 Task: Create a task  Integrate website with a new video conferencing system , assign it to team member softage.5@softage.net in the project BrainBoost and update the status of the task to  At Risk , set the priority of the task to Medium
Action: Mouse moved to (68, 44)
Screenshot: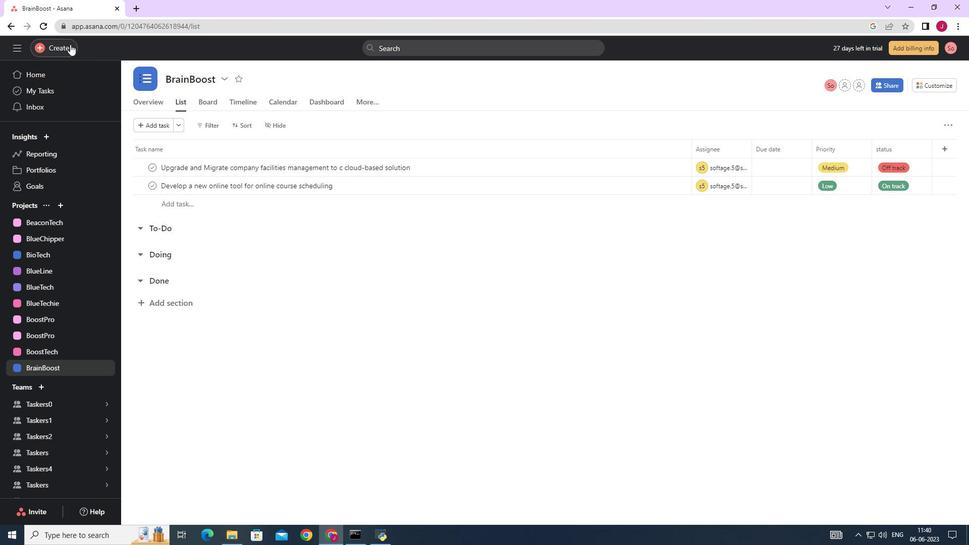 
Action: Mouse pressed left at (68, 44)
Screenshot: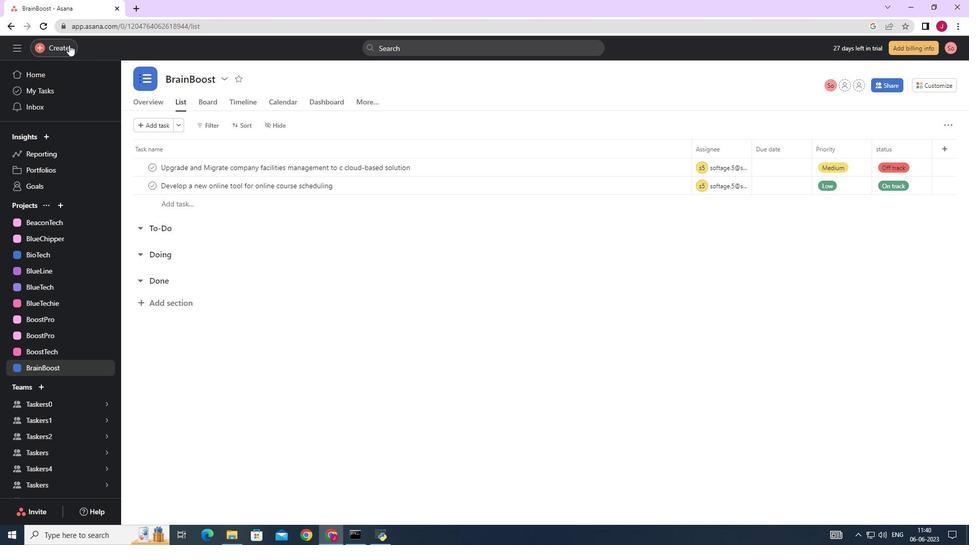
Action: Mouse moved to (110, 51)
Screenshot: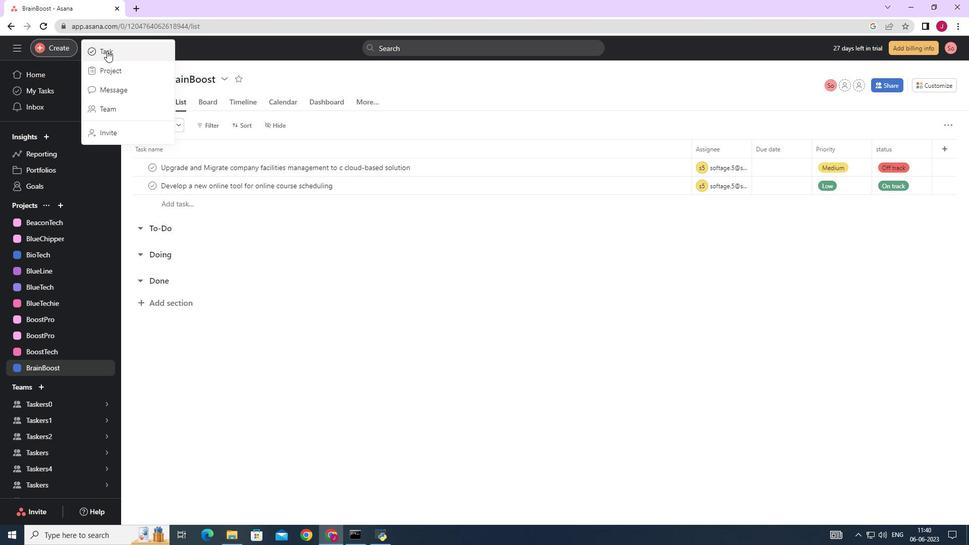 
Action: Mouse pressed left at (110, 51)
Screenshot: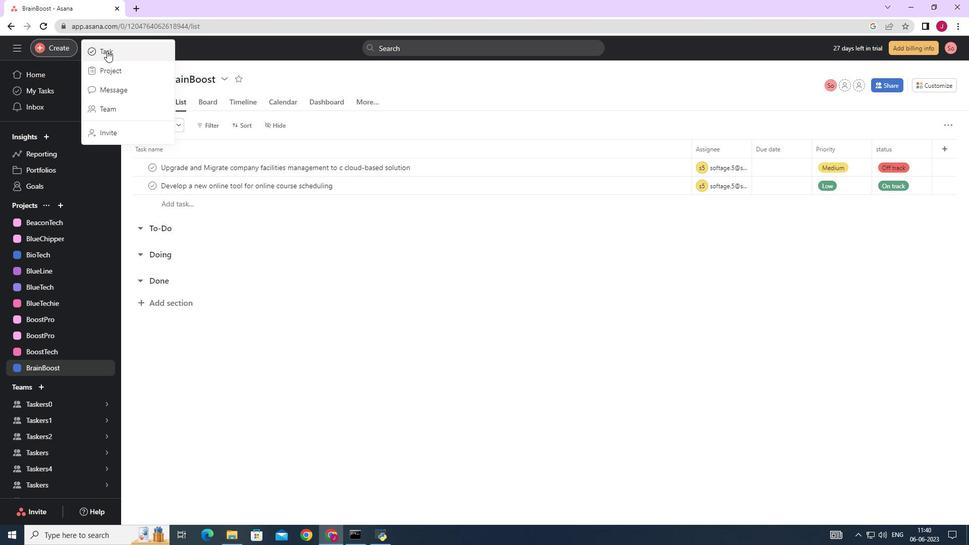 
Action: Mouse moved to (770, 335)
Screenshot: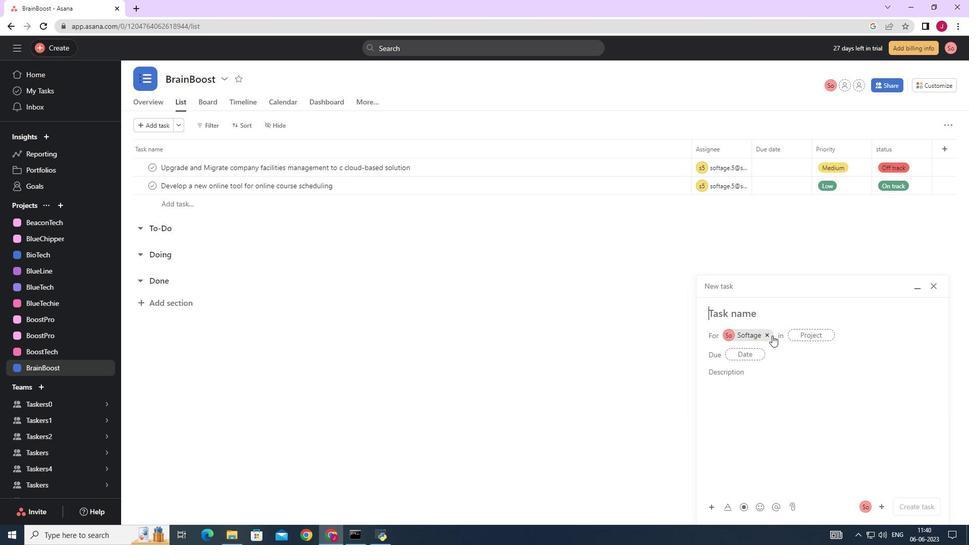 
Action: Mouse pressed left at (770, 335)
Screenshot: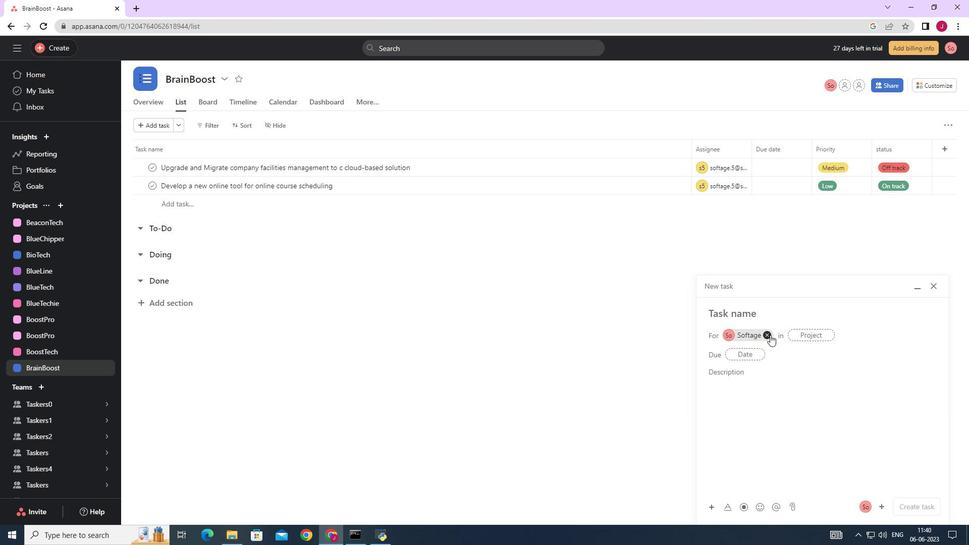 
Action: Mouse moved to (751, 311)
Screenshot: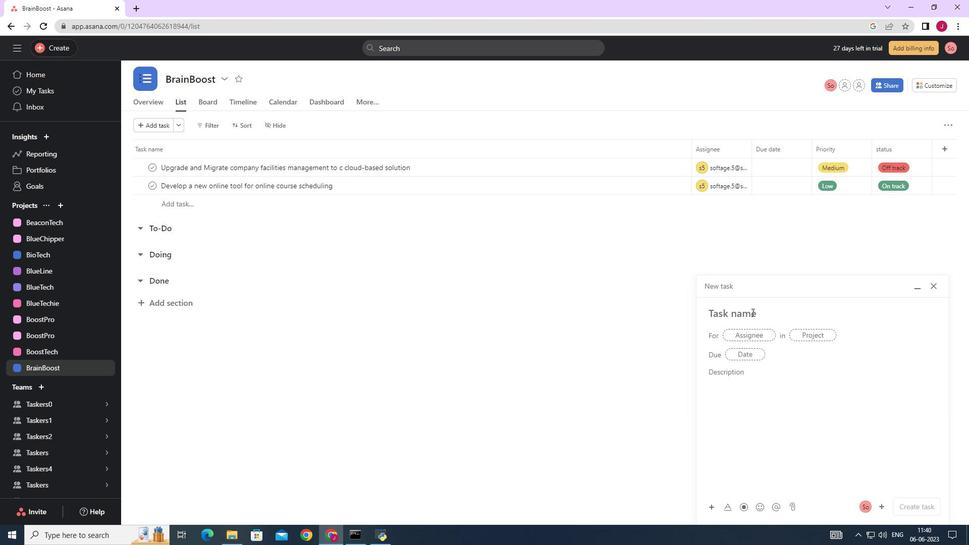 
Action: Mouse pressed left at (751, 311)
Screenshot: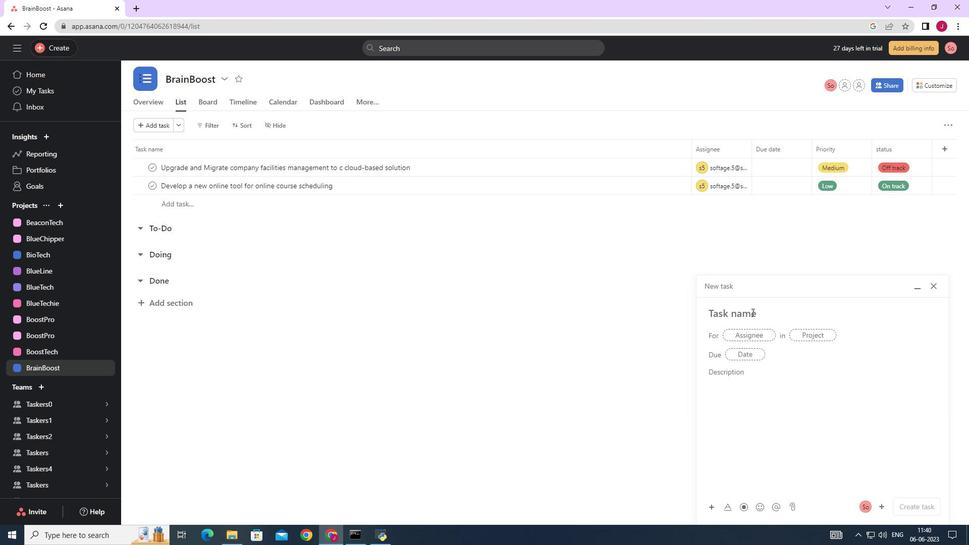 
Action: Key pressed <Key.caps_lock>I<Key.caps_lock>ntegrate<Key.space>website<Key.space>with<Key.space>a<Key.space>new<Key.space>cideo<Key.space><Key.backspace><Key.backspace><Key.backspace><Key.backspace><Key.backspace><Key.backspace>video<Key.space>conferencing<Key.space>system
Screenshot: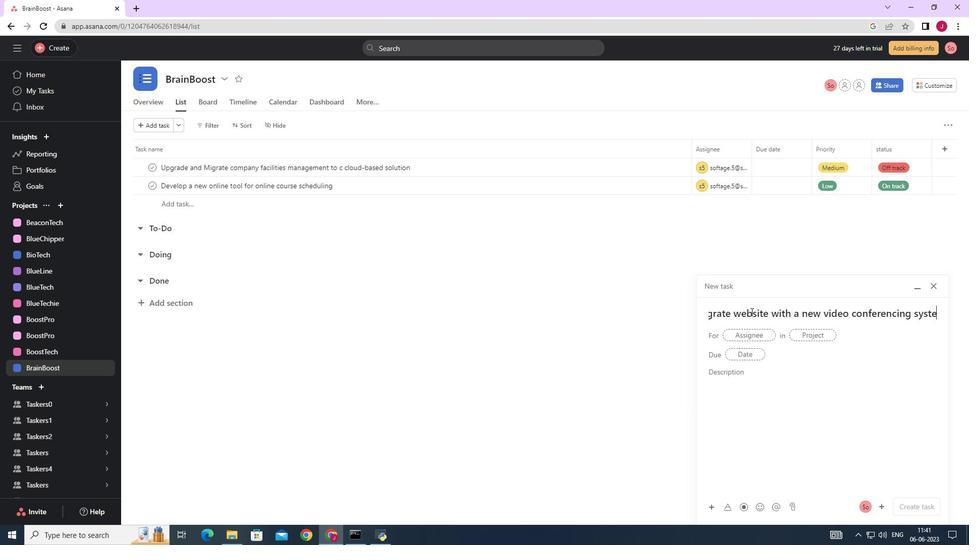 
Action: Mouse moved to (752, 331)
Screenshot: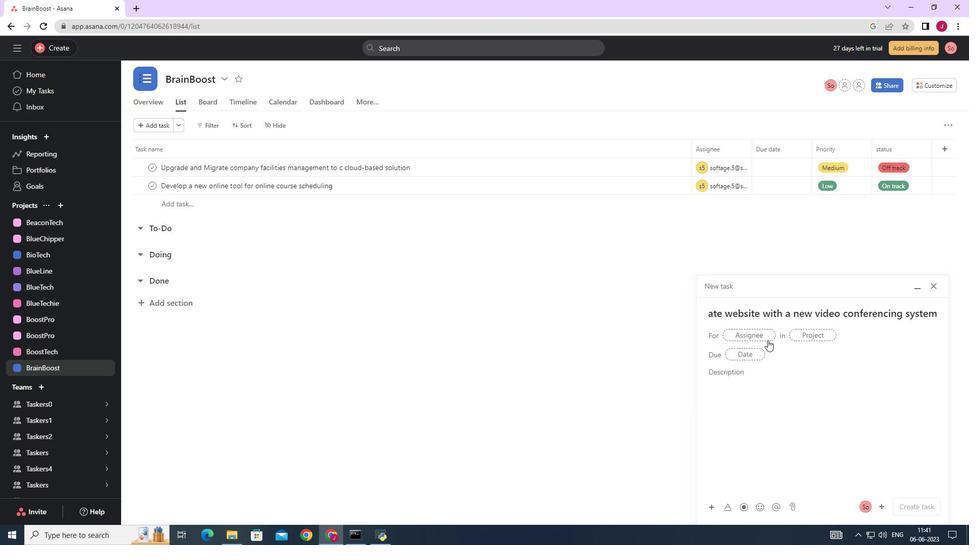
Action: Mouse pressed left at (752, 331)
Screenshot: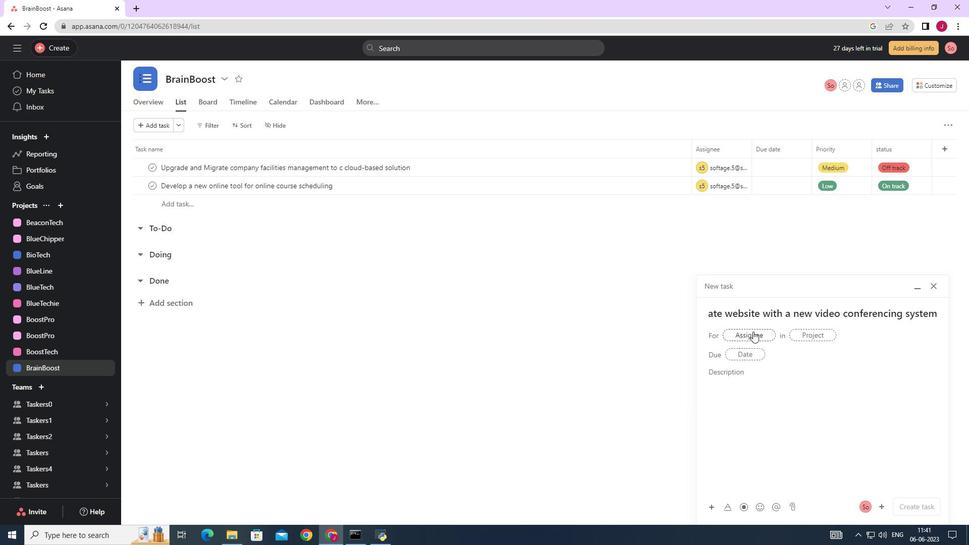 
Action: Key pressed softage.5
Screenshot: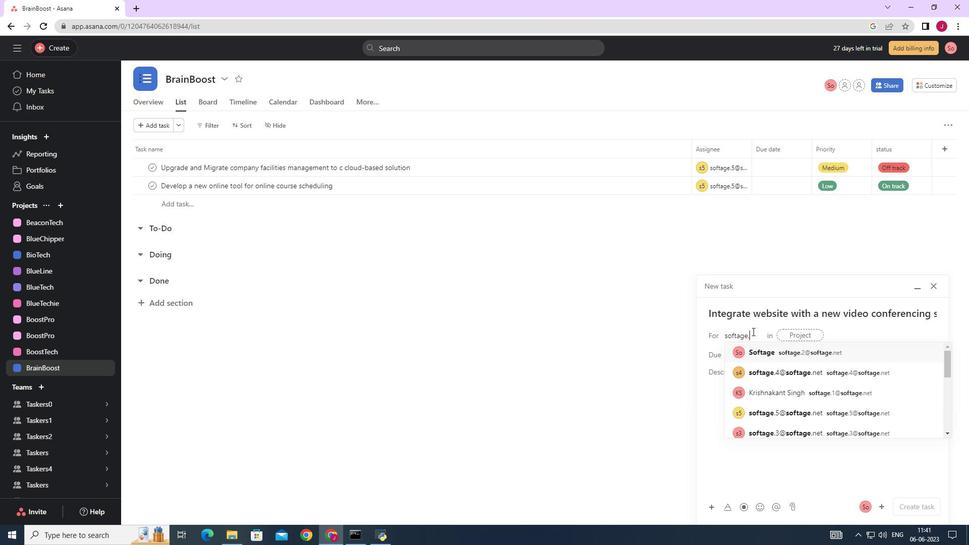 
Action: Mouse moved to (775, 349)
Screenshot: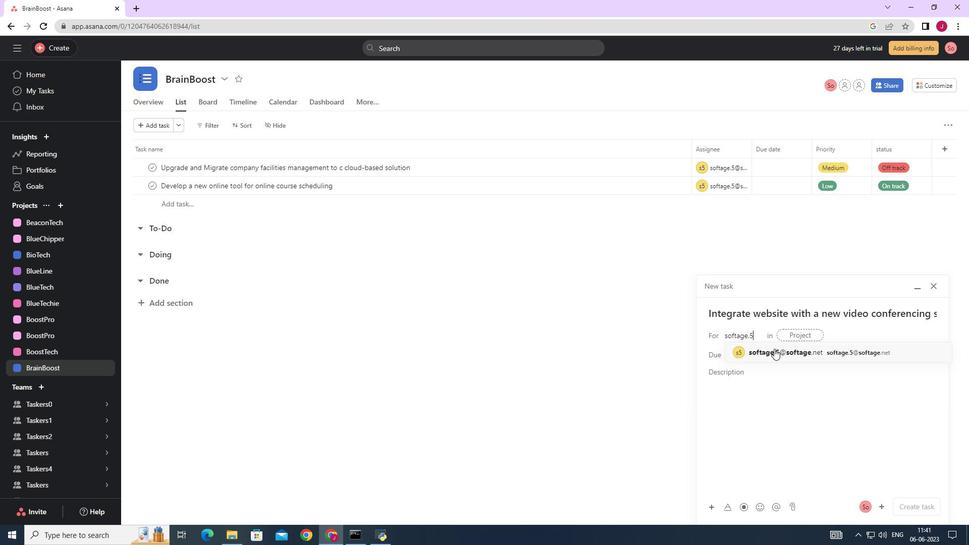 
Action: Mouse pressed left at (775, 349)
Screenshot: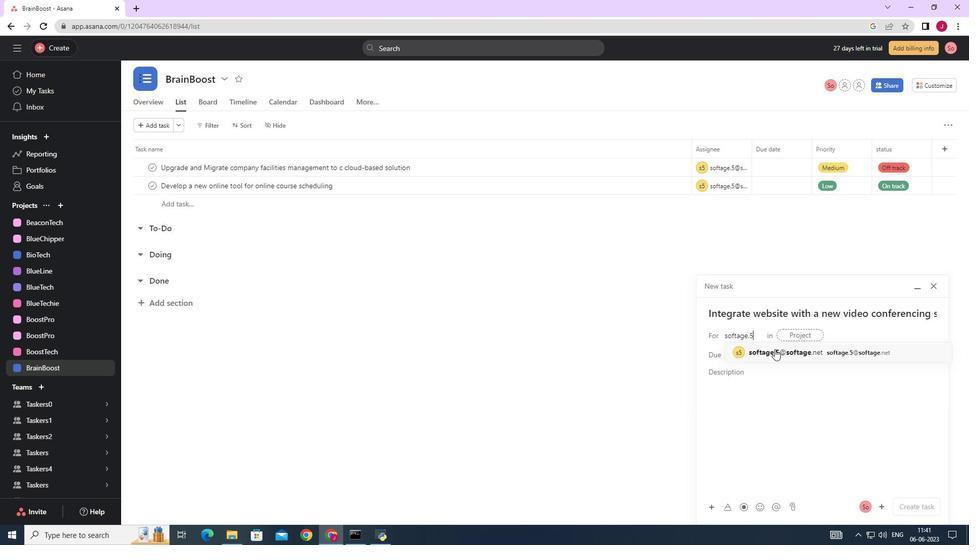 
Action: Mouse moved to (639, 355)
Screenshot: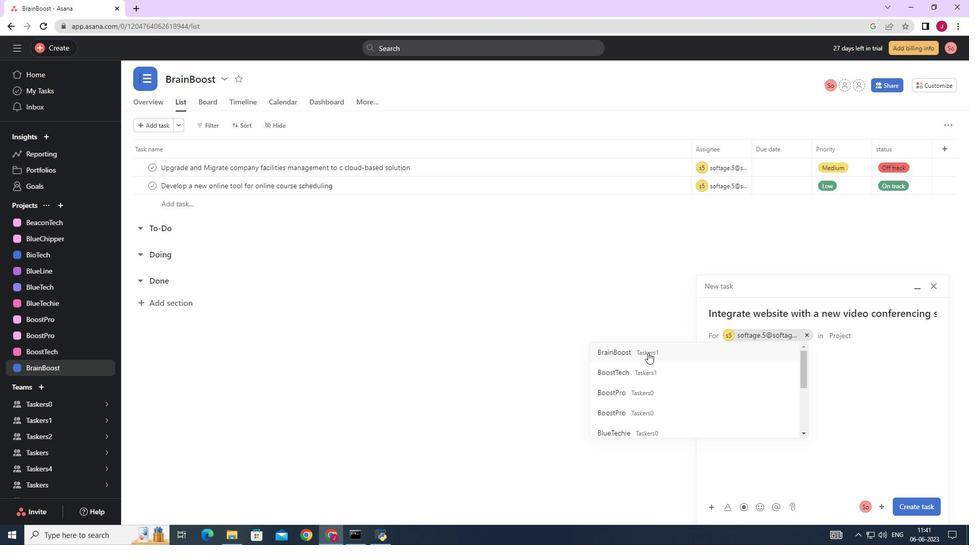 
Action: Mouse pressed left at (639, 355)
Screenshot: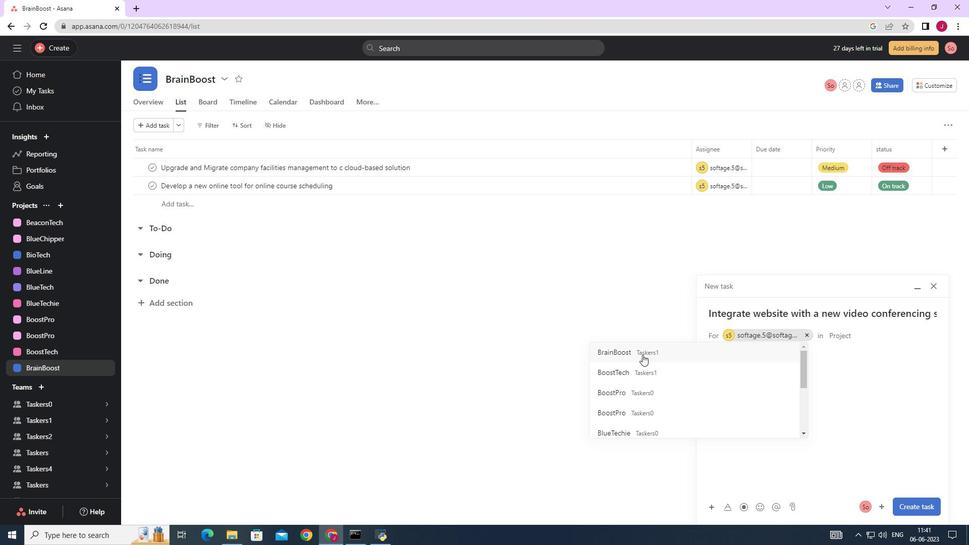 
Action: Mouse moved to (752, 374)
Screenshot: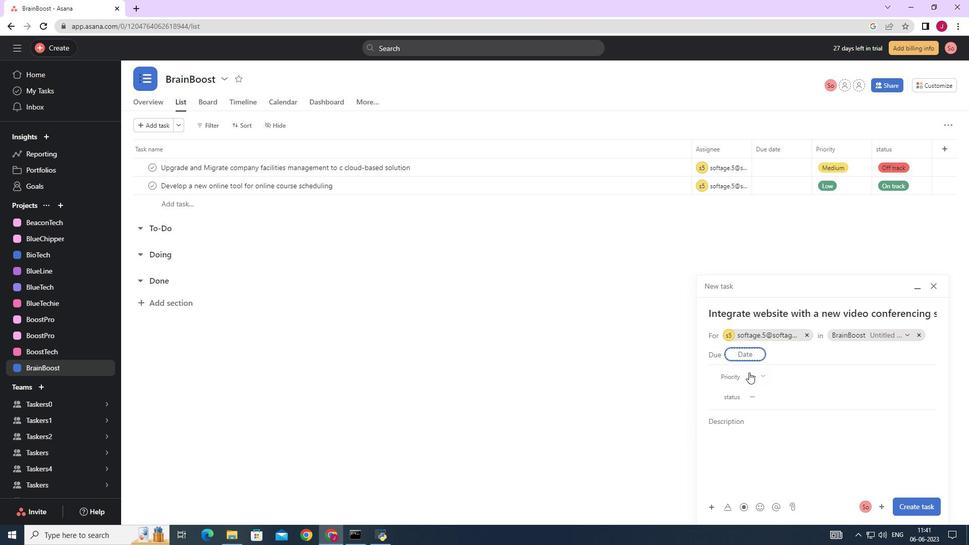 
Action: Mouse pressed left at (752, 374)
Screenshot: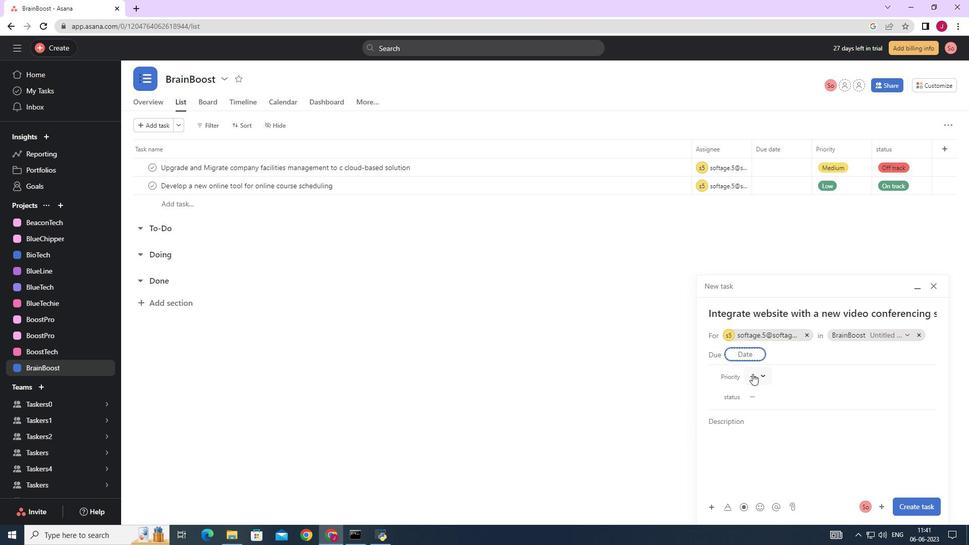
Action: Mouse moved to (784, 427)
Screenshot: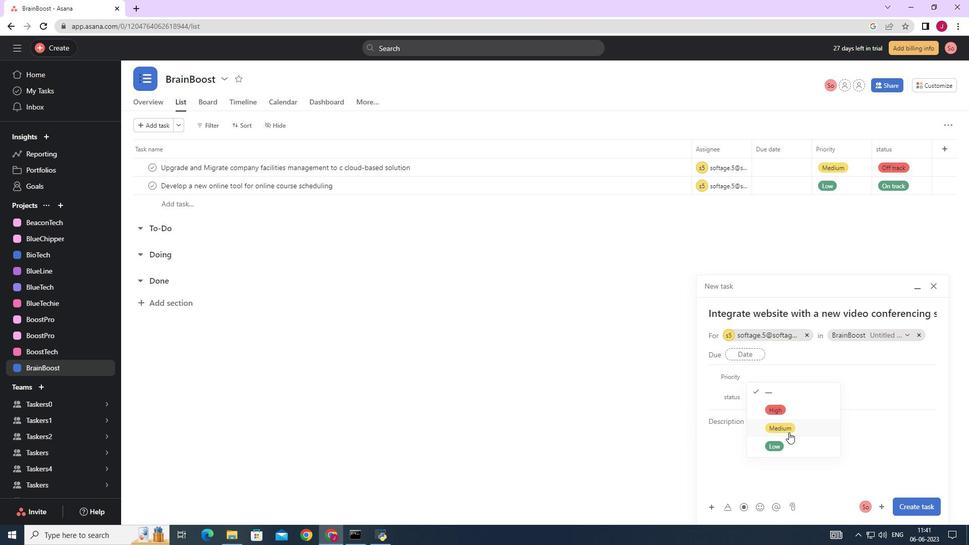 
Action: Mouse pressed left at (784, 427)
Screenshot: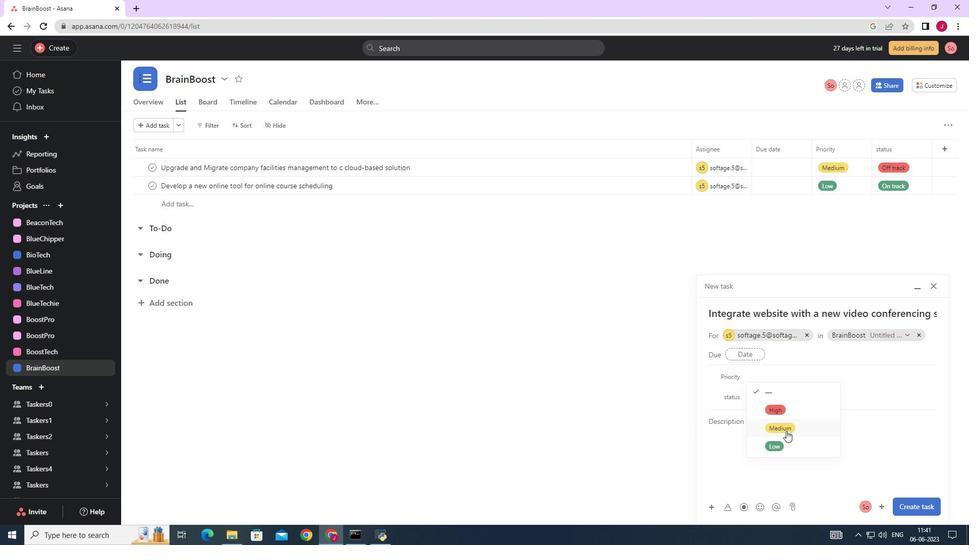 
Action: Mouse moved to (764, 397)
Screenshot: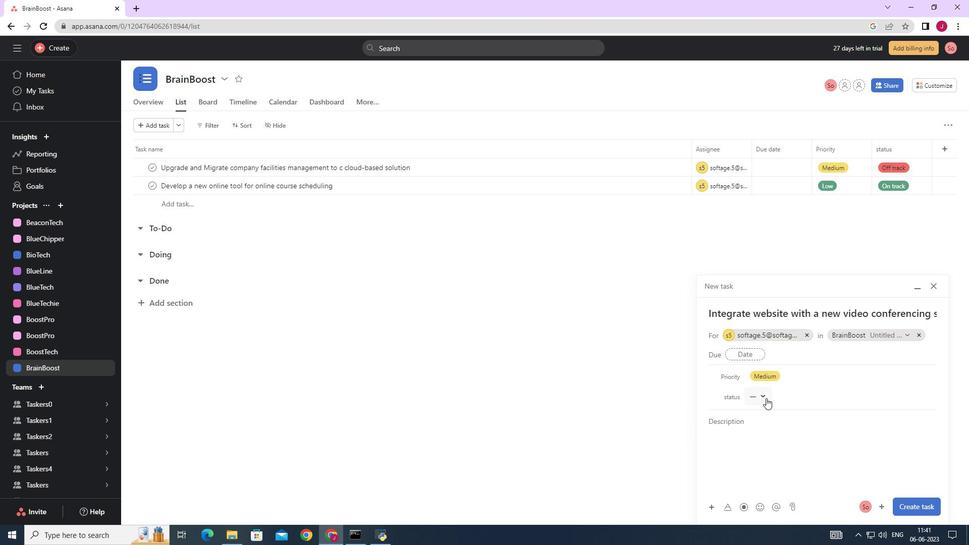 
Action: Mouse pressed left at (764, 397)
Screenshot: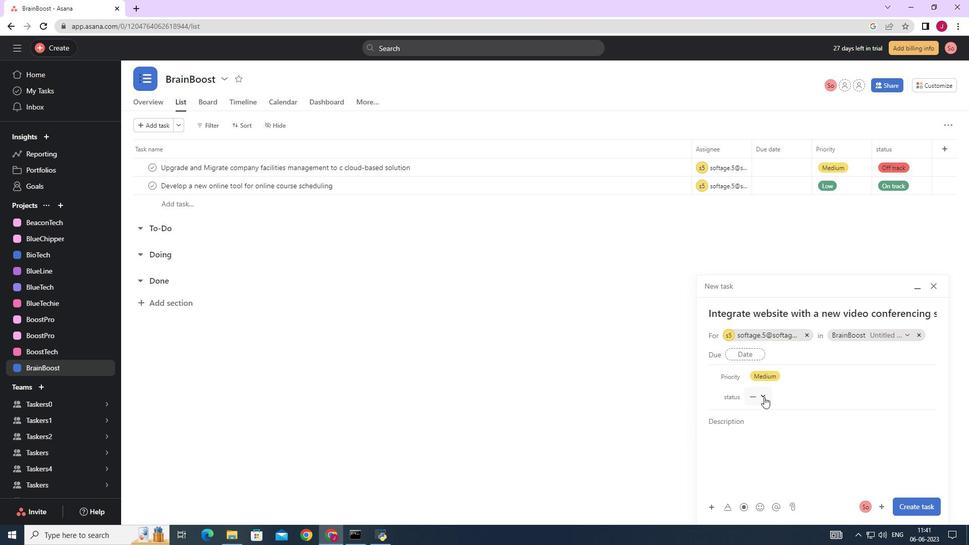 
Action: Mouse moved to (782, 464)
Screenshot: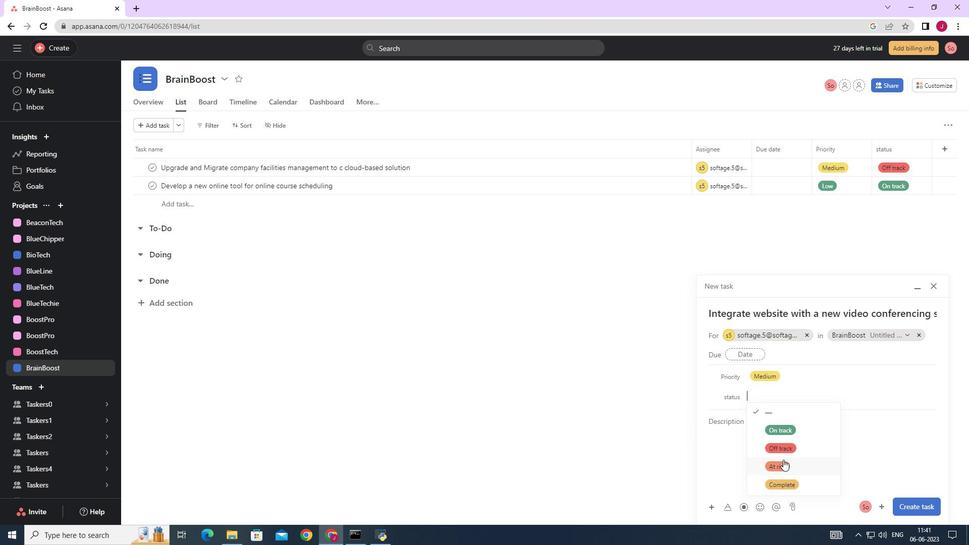 
Action: Mouse pressed left at (782, 464)
Screenshot: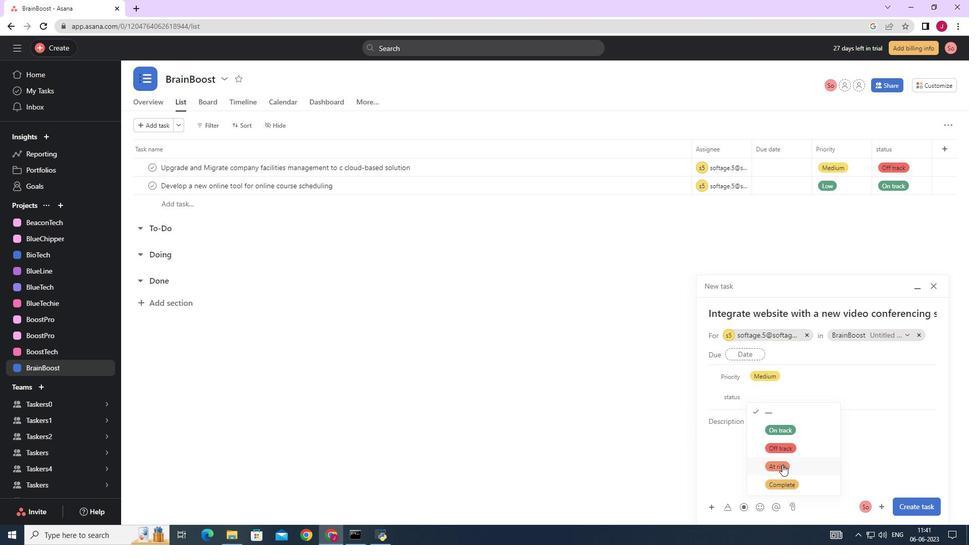 
Action: Mouse moved to (906, 506)
Screenshot: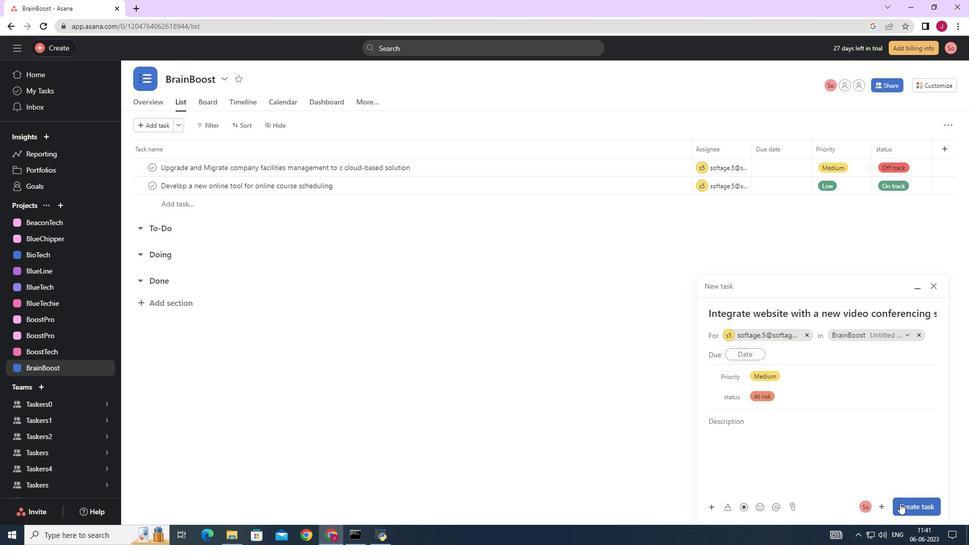 
Action: Mouse pressed left at (906, 506)
Screenshot: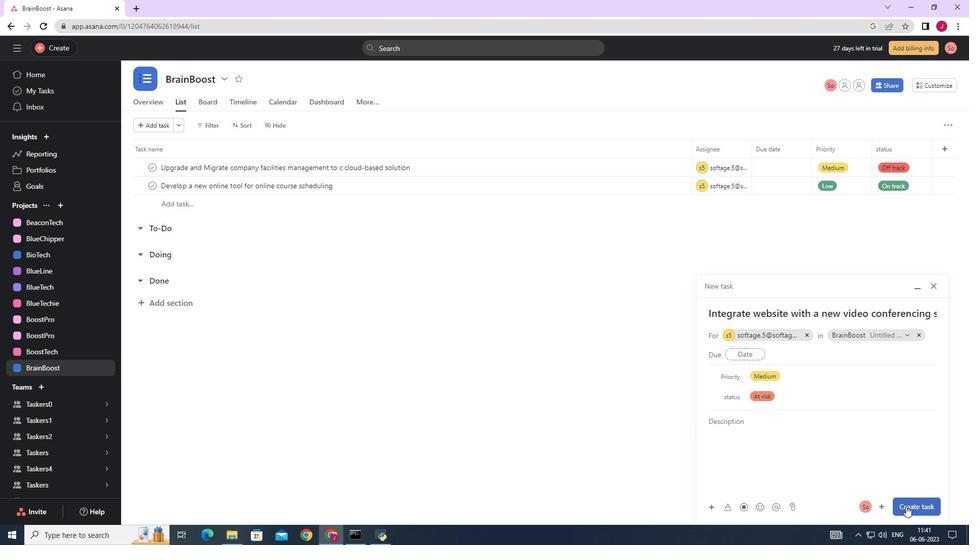 
Action: Mouse moved to (866, 460)
Screenshot: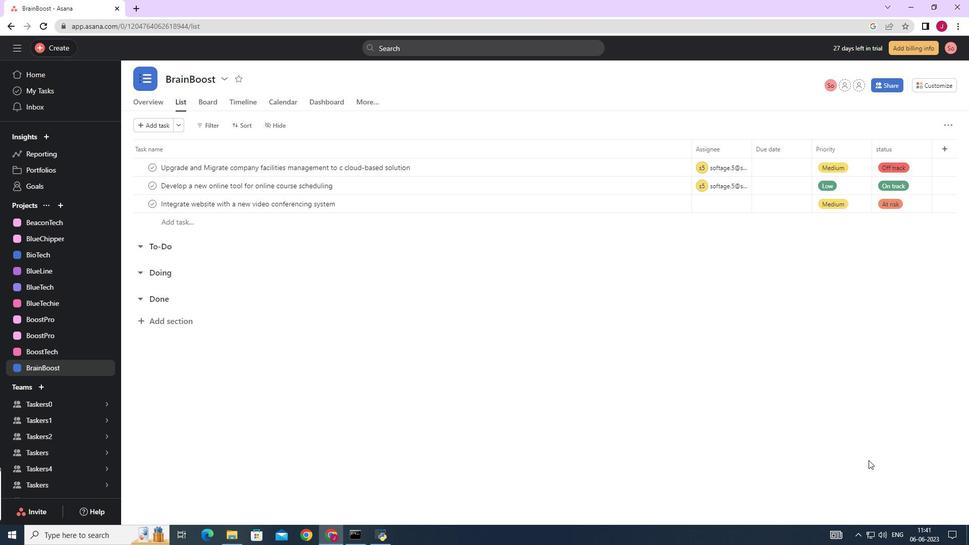 
